 Task: Open a blank sheet, save the file as Musicplan.rtf Type the sentence 'Circumference of a circle:'Add formula using equations and charcters after the sentence ' _x000D_
_x000D_
C=2pr' Select the formula and highlight with color Yellow Change the page Orientation to  Potrait
Action: Mouse moved to (342, 224)
Screenshot: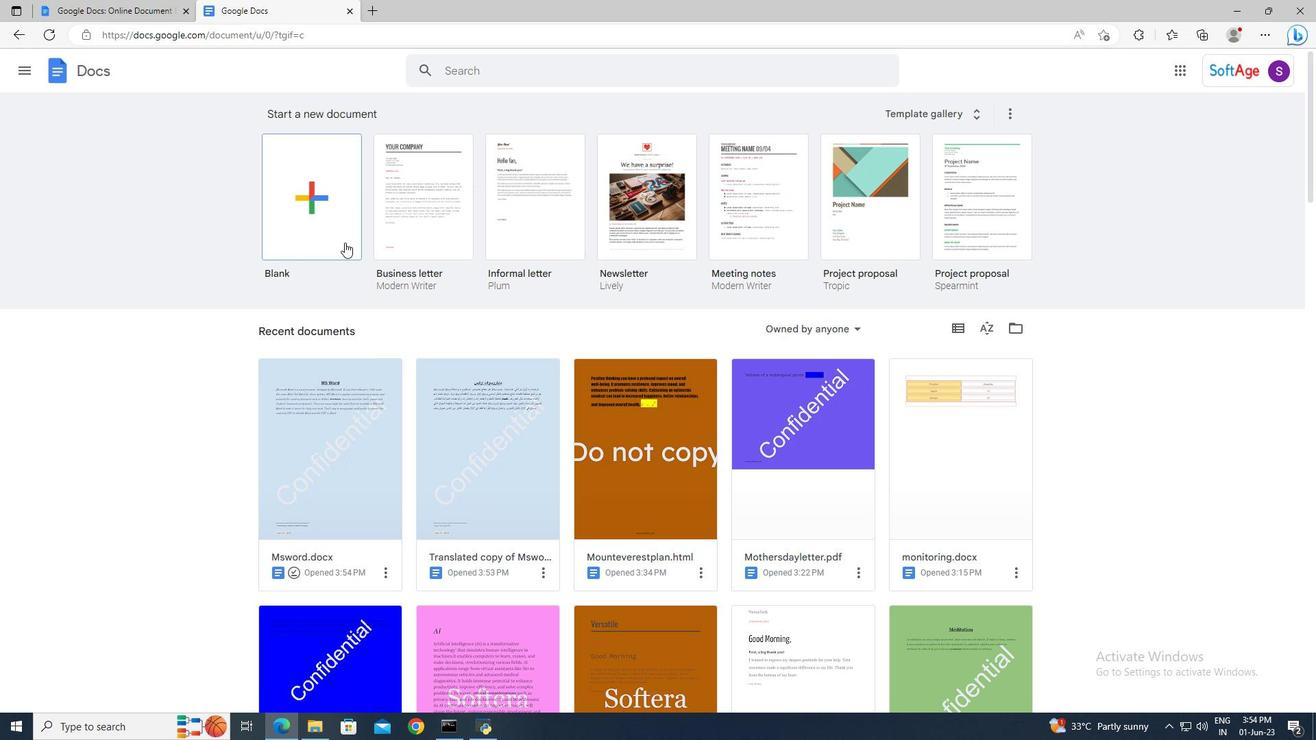 
Action: Mouse pressed left at (342, 224)
Screenshot: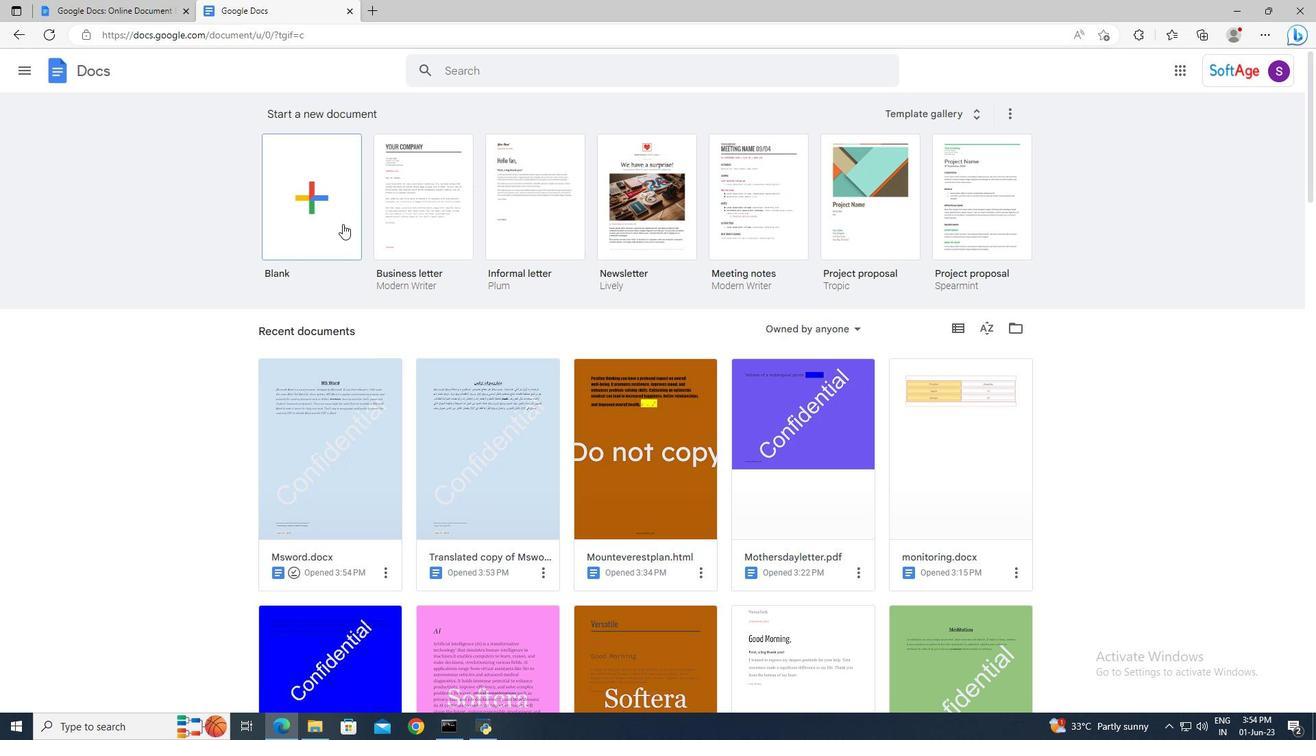 
Action: Mouse moved to (140, 58)
Screenshot: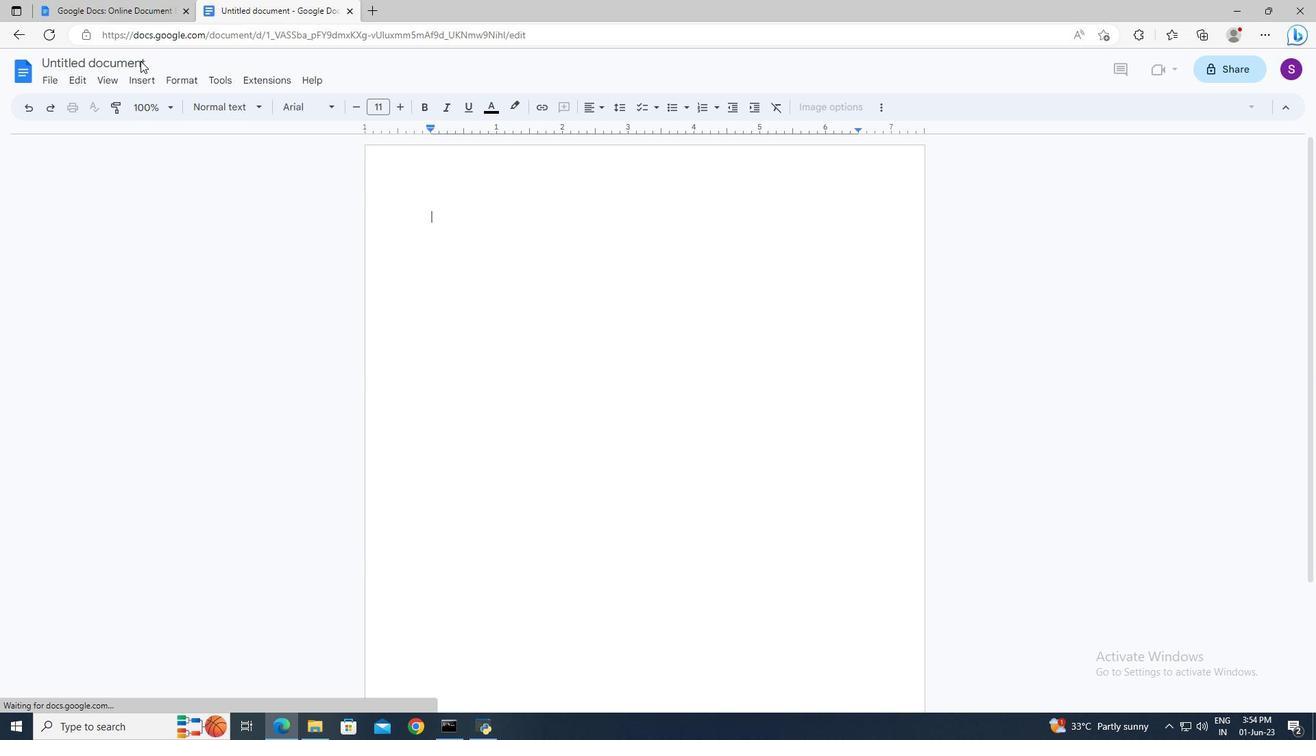 
Action: Mouse pressed left at (140, 58)
Screenshot: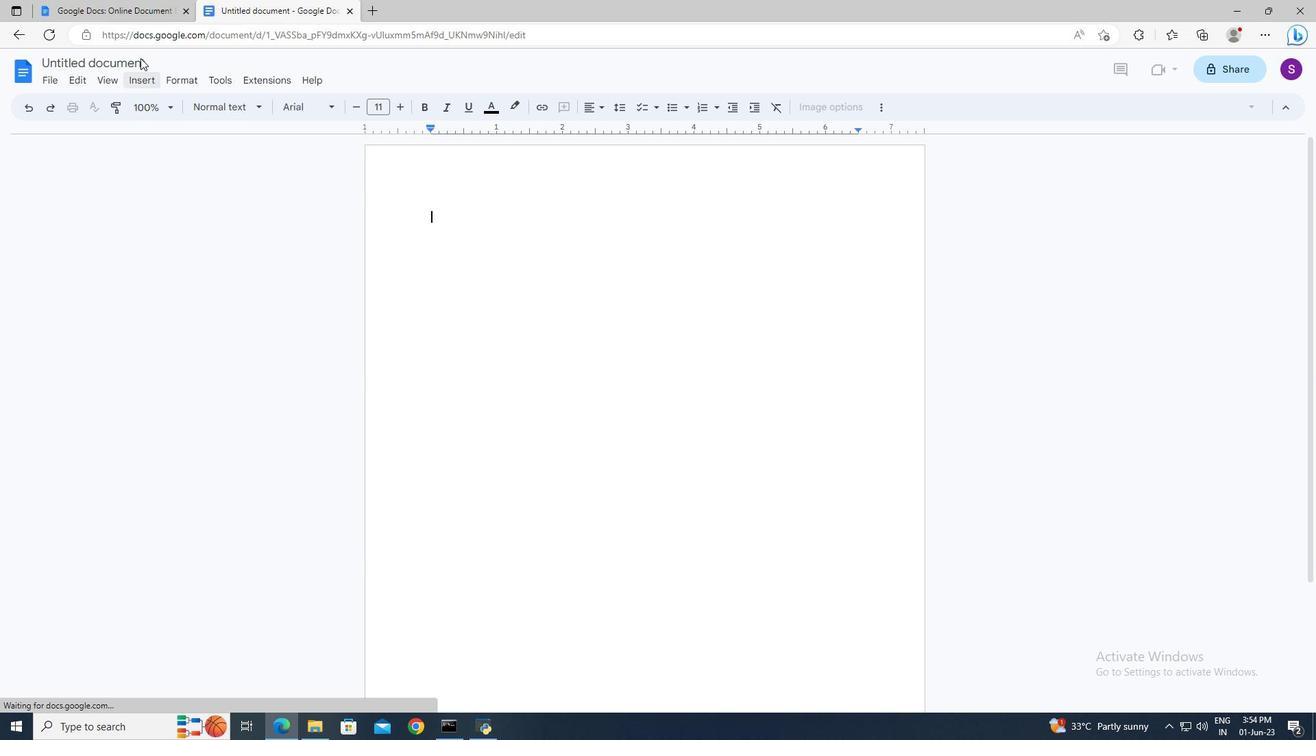
Action: Key pressed <Key.delete><Key.shift_r><Key.shift_r><Key.shift_r><Key.shift_r><Key.shift_r><Key.shift_r><Key.shift_r><Key.shift_r><Key.shift_r><Key.shift_r><Key.shift_r><Key.shift_r>Musicplan.rtf<Key.enter>
Screenshot: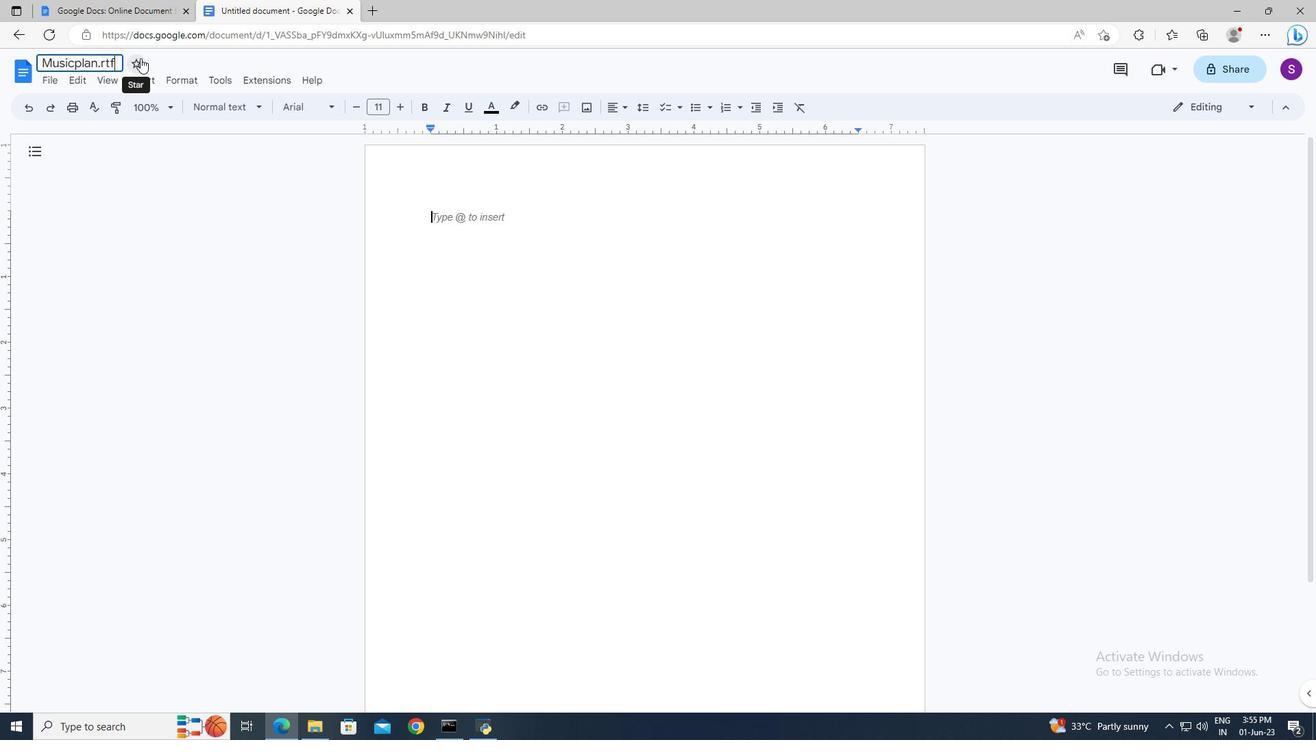 
Action: Mouse moved to (453, 215)
Screenshot: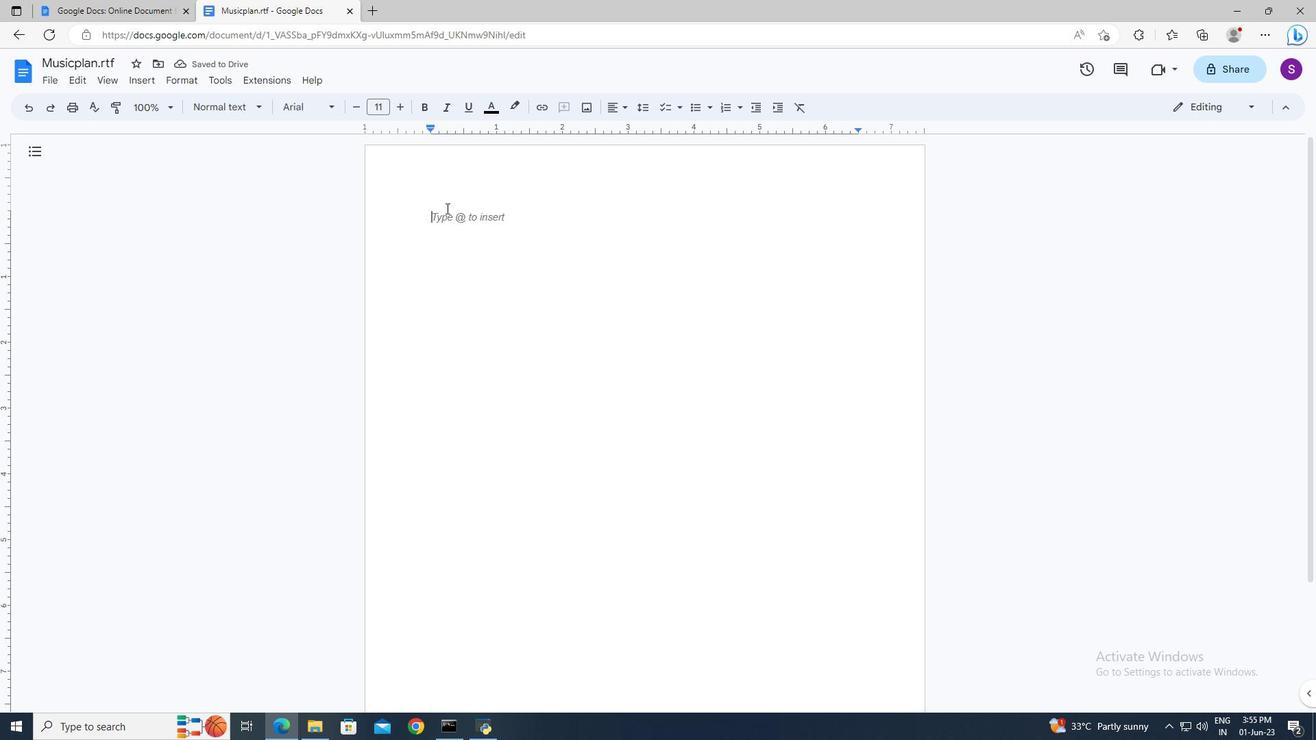 
Action: Mouse pressed left at (453, 215)
Screenshot: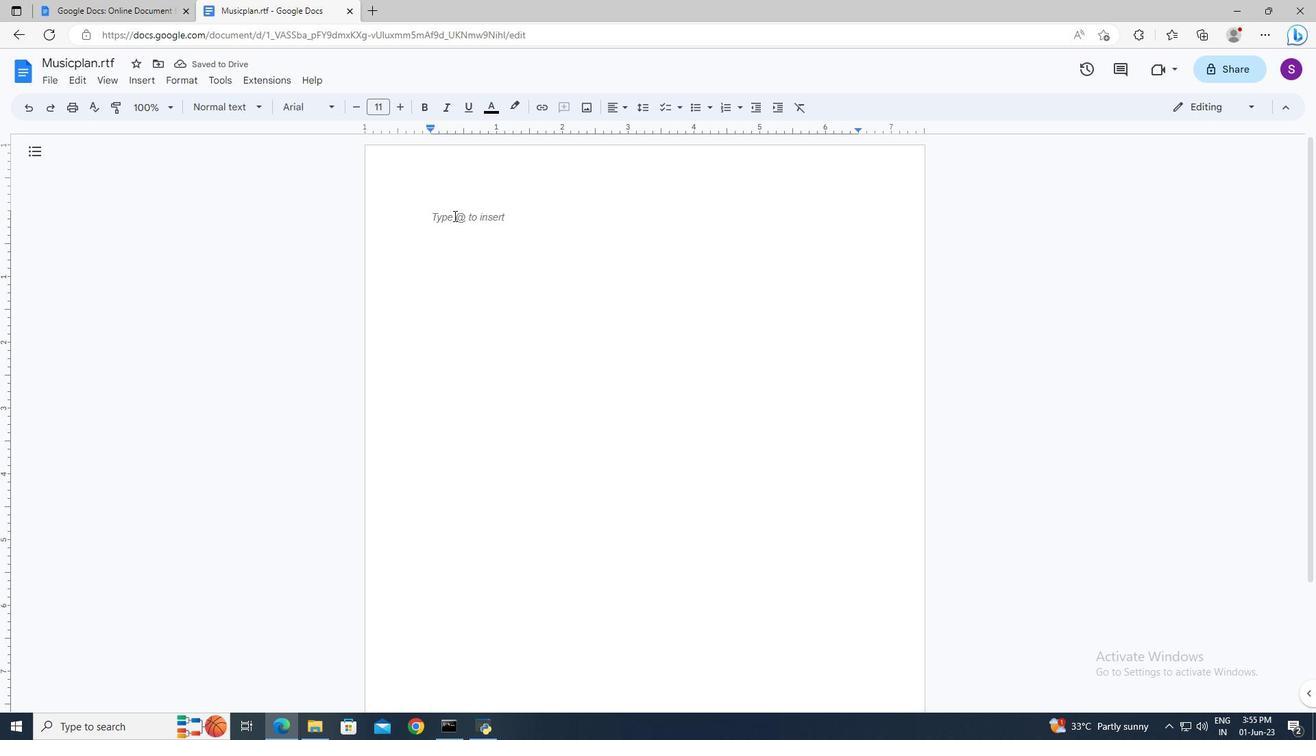 
Action: Mouse moved to (453, 216)
Screenshot: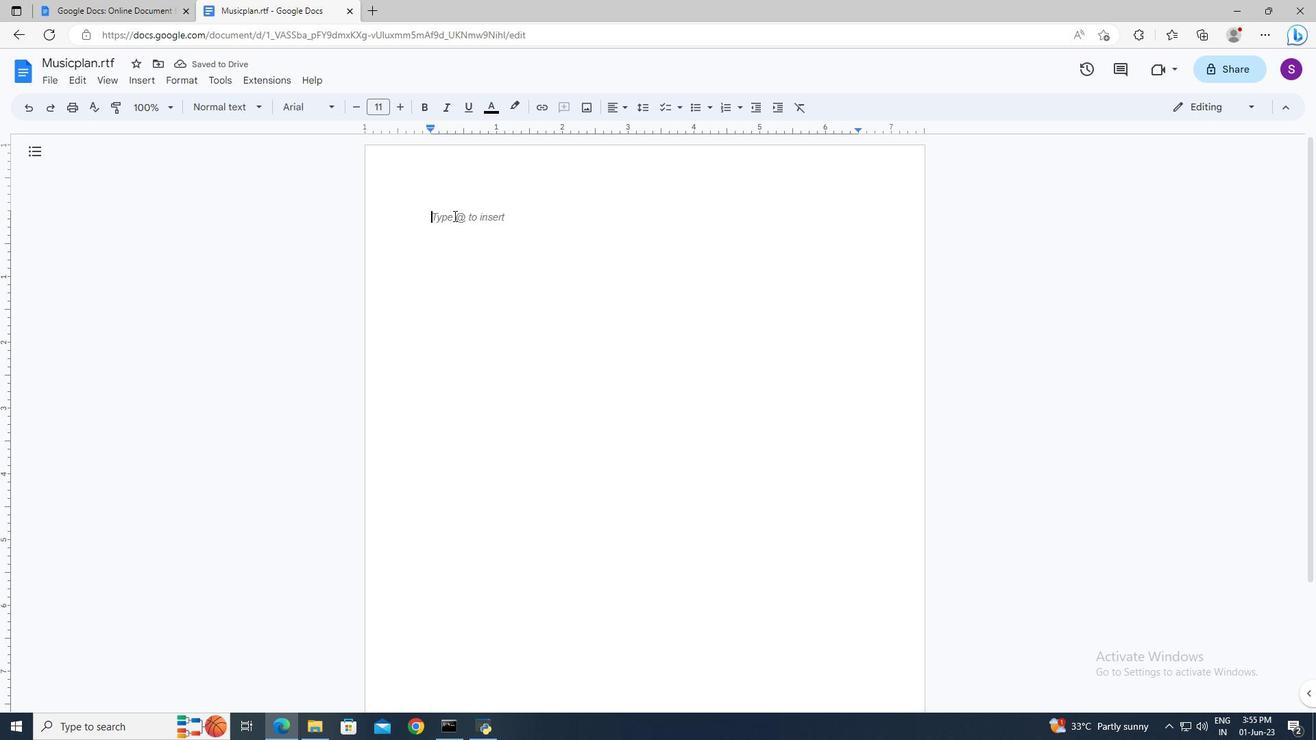 
Action: Key pressed <Key.shift><Key.shift><Key.shift><Key.shift><Key.shift><Key.shift><Key.shift><Key.shift><Key.shift><Key.shift><Key.shift><Key.shift>Circumference<Key.space>of<Key.space>a<Key.space>circle<Key.shift_r>:<Key.space>
Screenshot: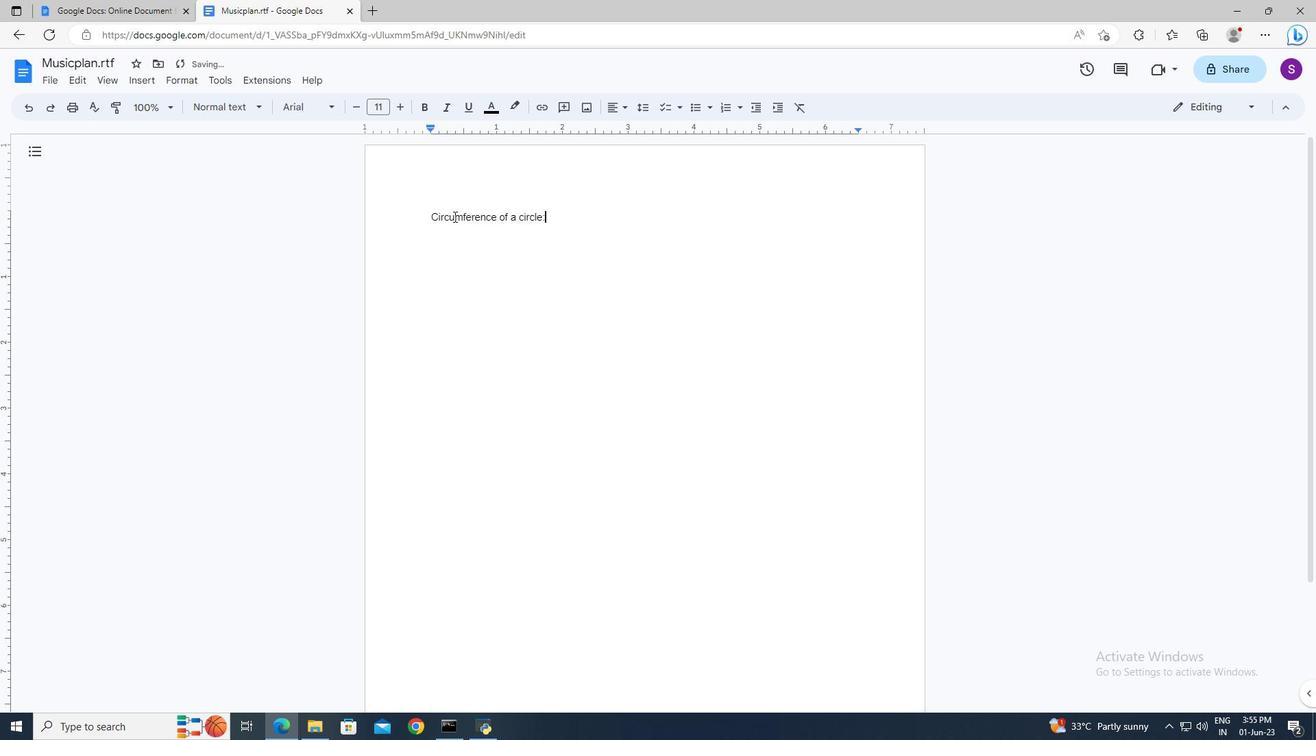
Action: Mouse moved to (158, 81)
Screenshot: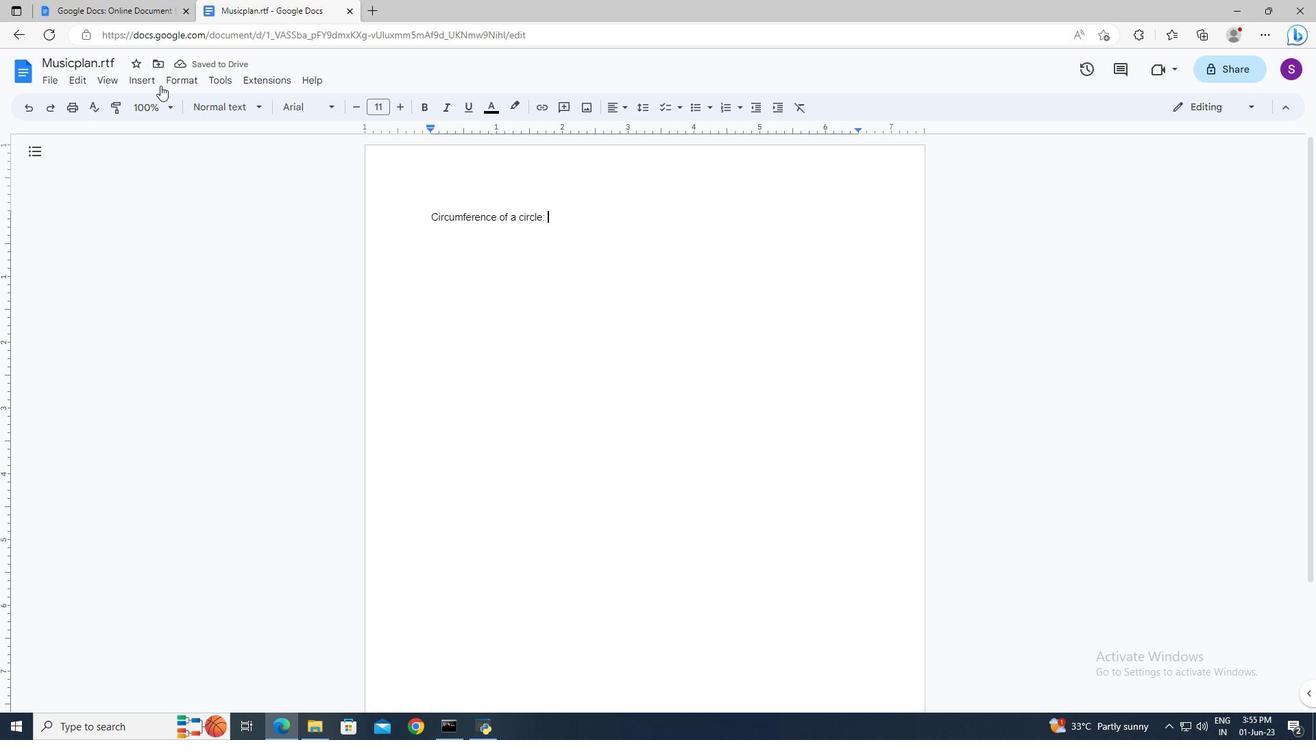 
Action: Mouse pressed left at (158, 81)
Screenshot: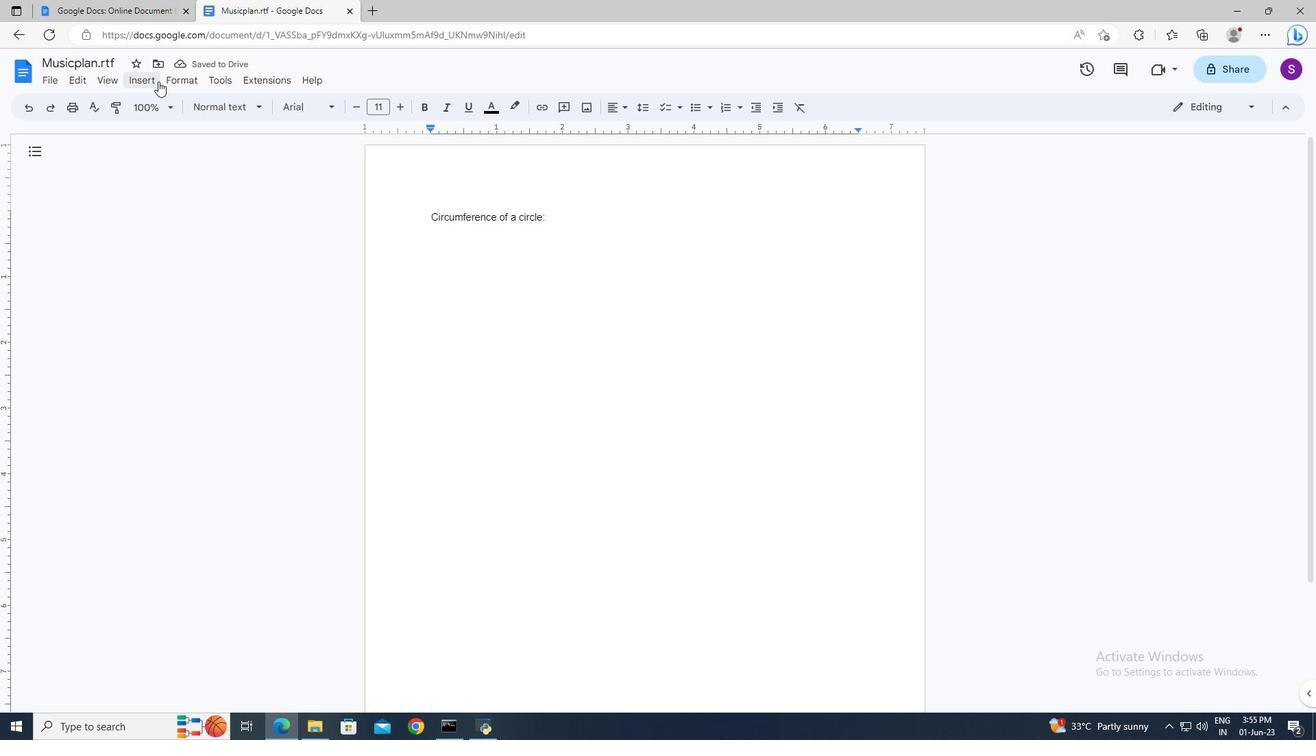 
Action: Mouse moved to (180, 363)
Screenshot: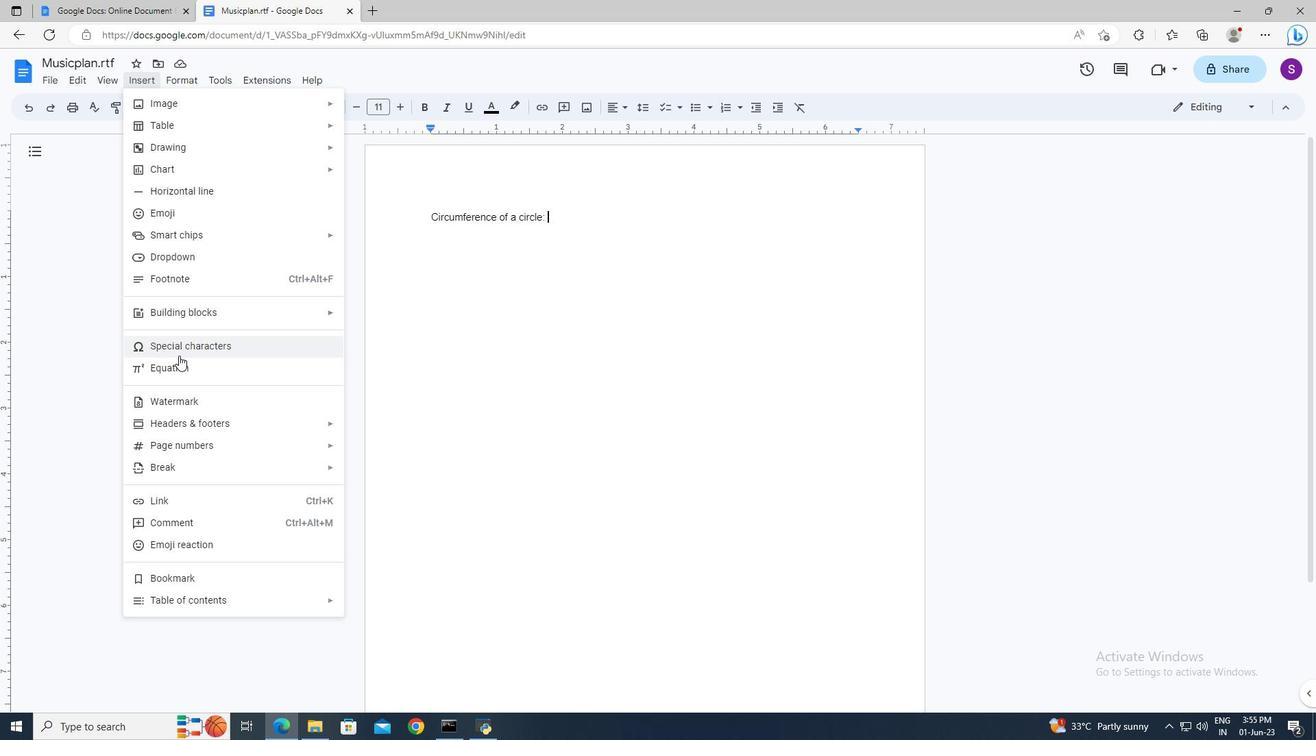 
Action: Mouse pressed left at (180, 363)
Screenshot: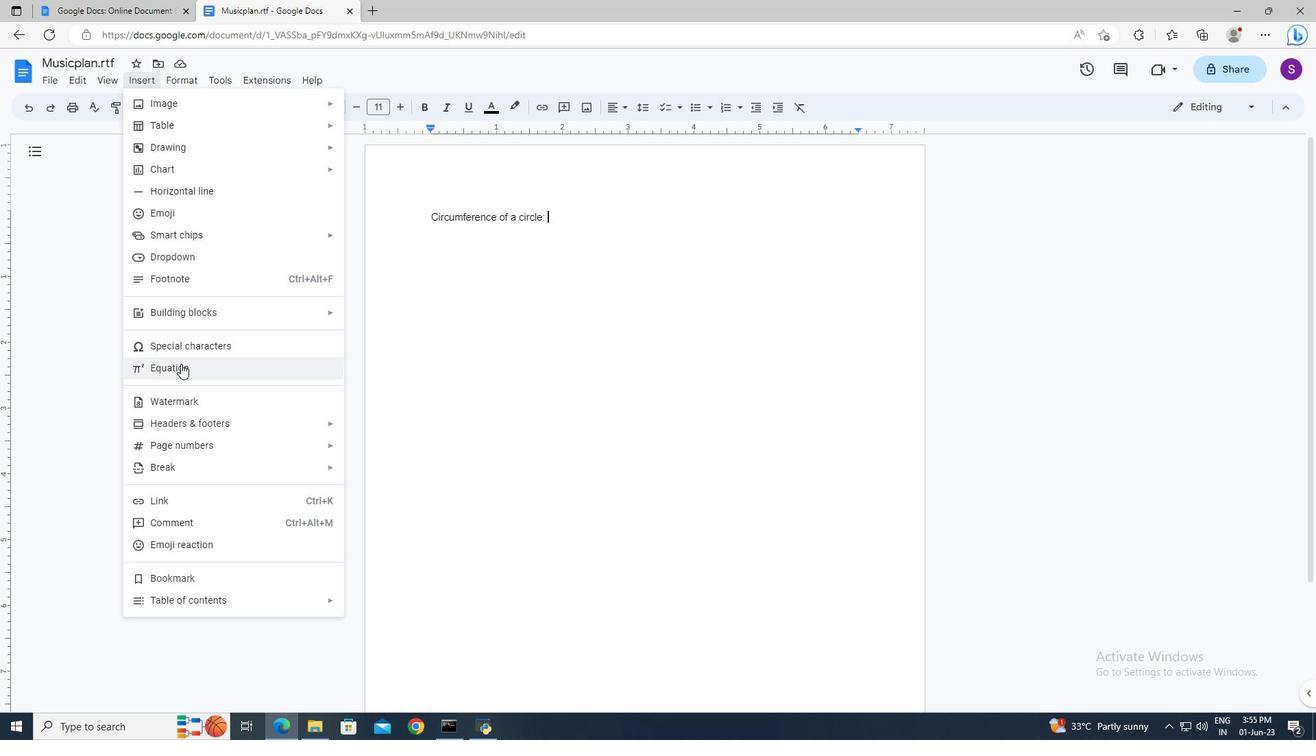
Action: Mouse moved to (501, 292)
Screenshot: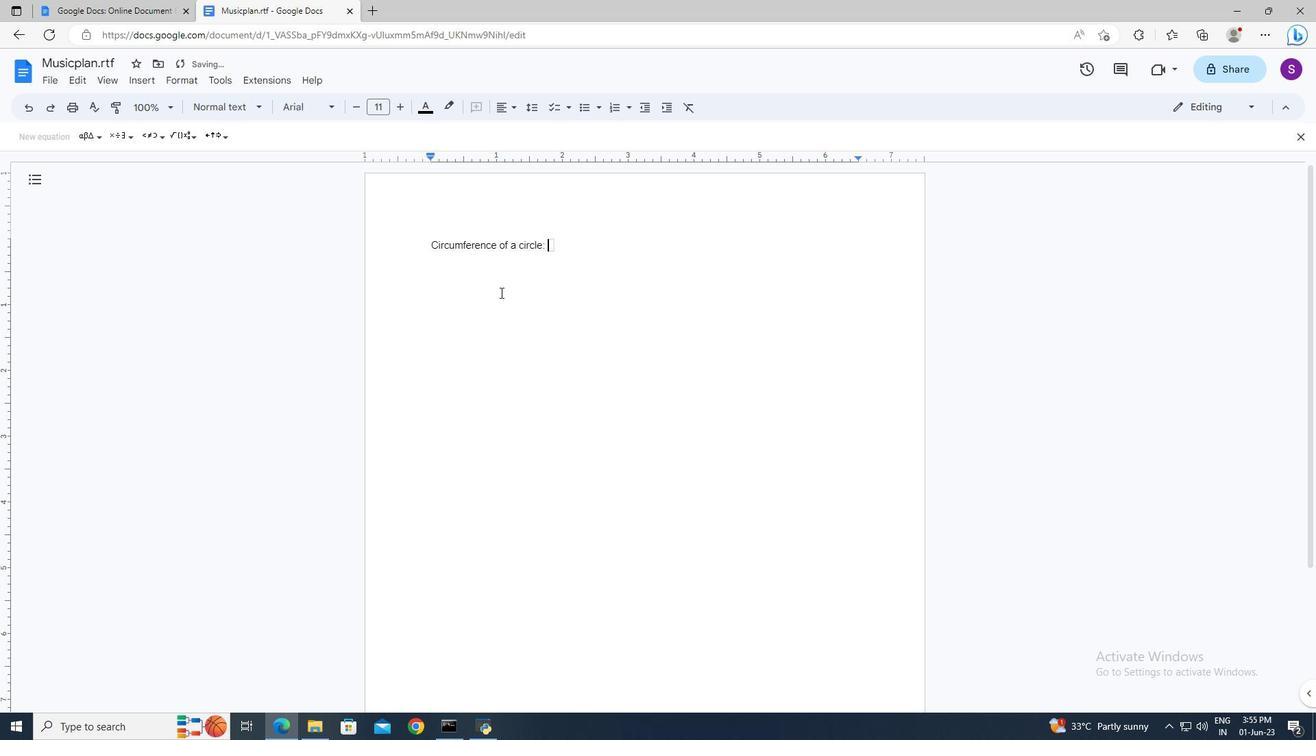 
Action: Key pressed <Key.shift>C<Key.space>=<Key.space>2pr<Key.enter><Key.shift_r><Key.left>
Screenshot: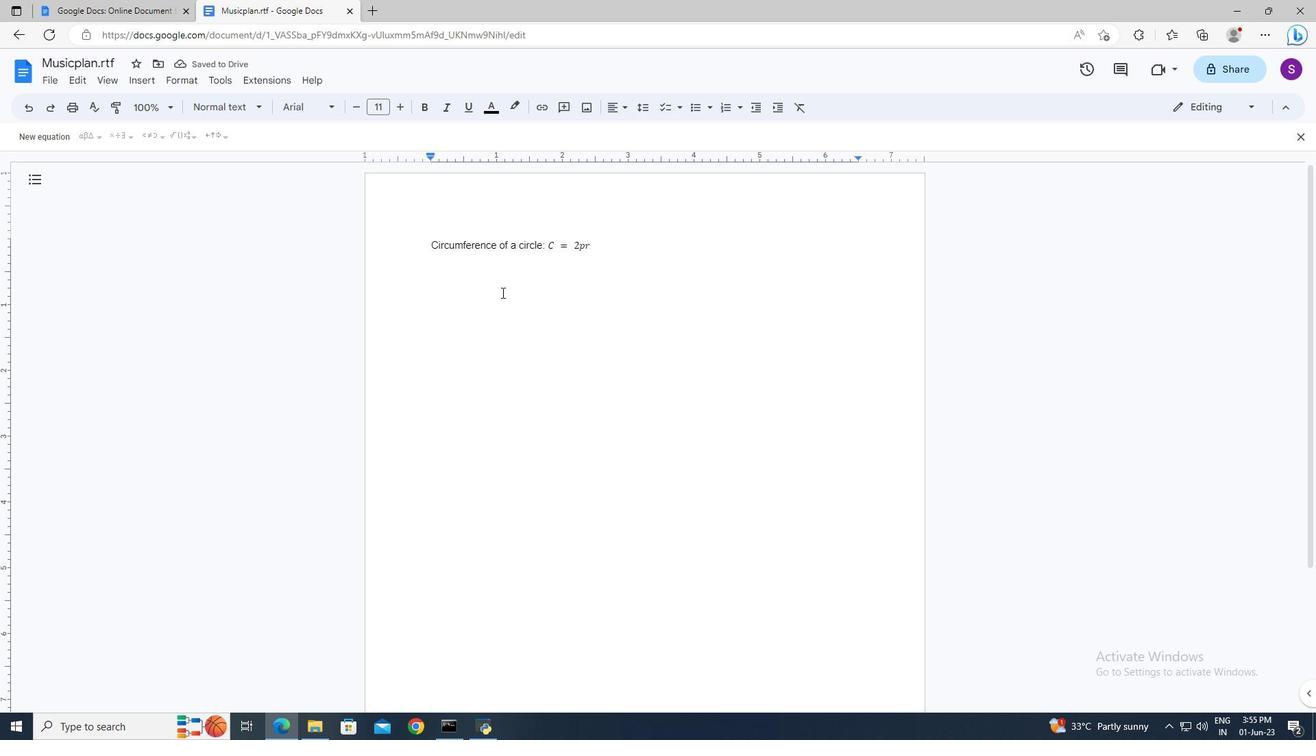 
Action: Mouse moved to (516, 111)
Screenshot: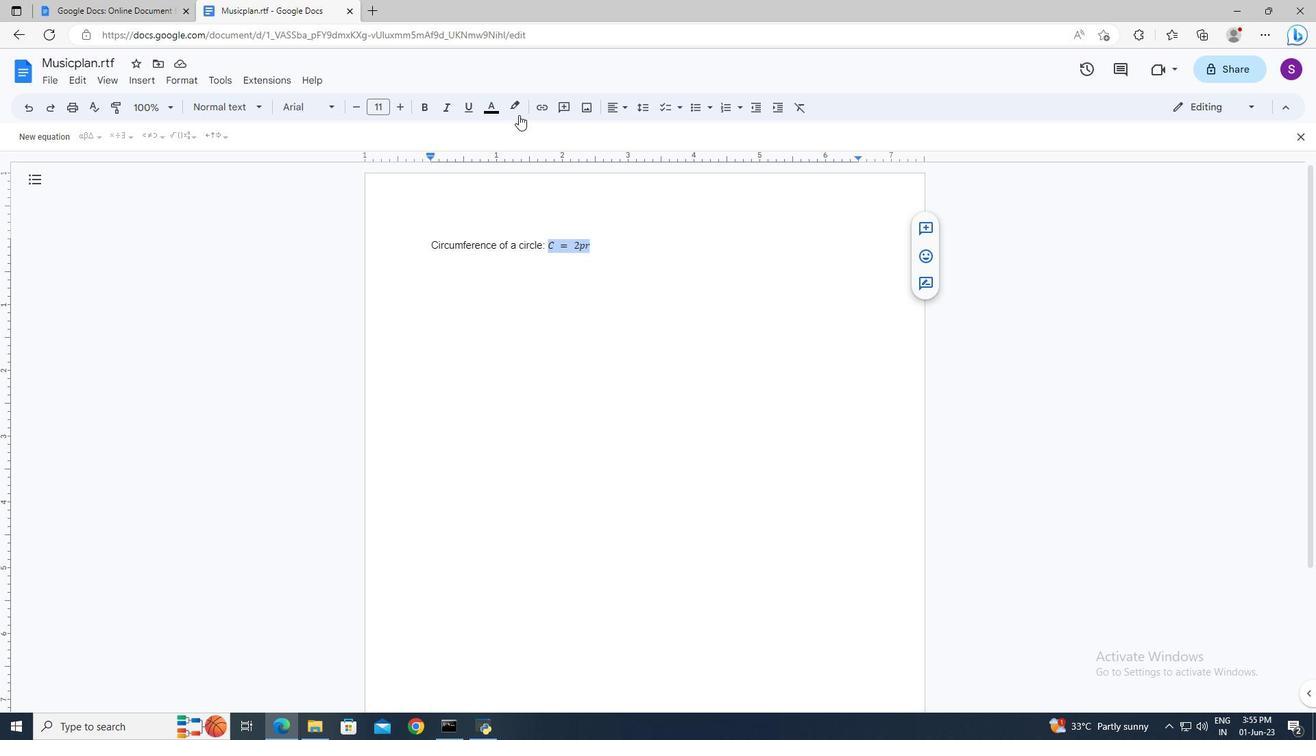 
Action: Mouse pressed left at (516, 111)
Screenshot: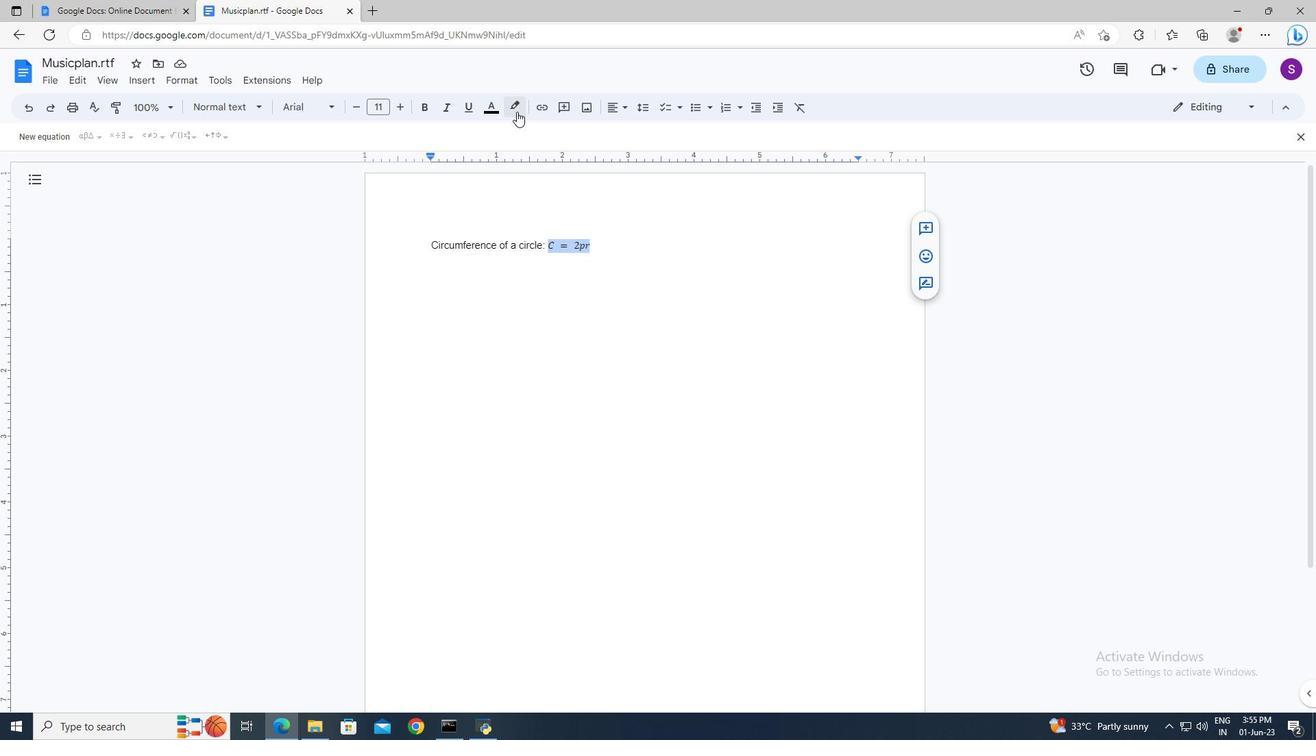 
Action: Mouse moved to (569, 174)
Screenshot: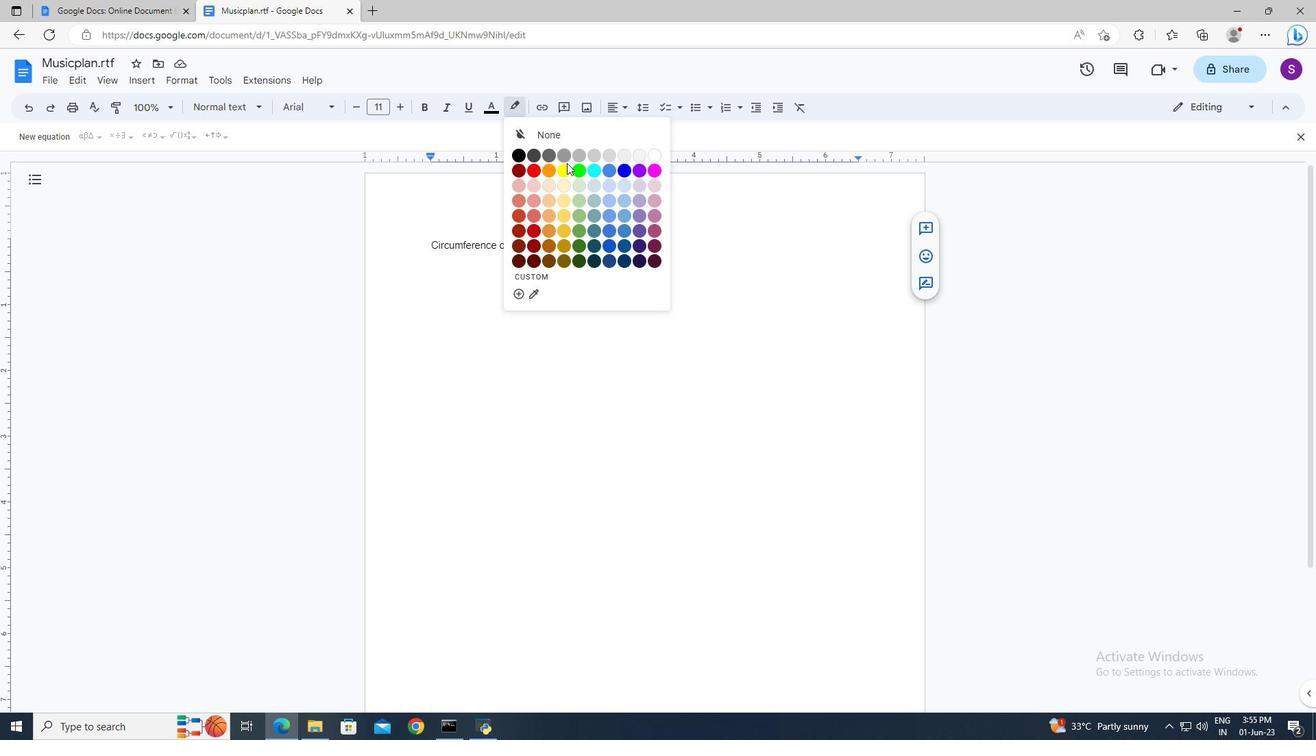 
Action: Mouse pressed left at (569, 174)
Screenshot: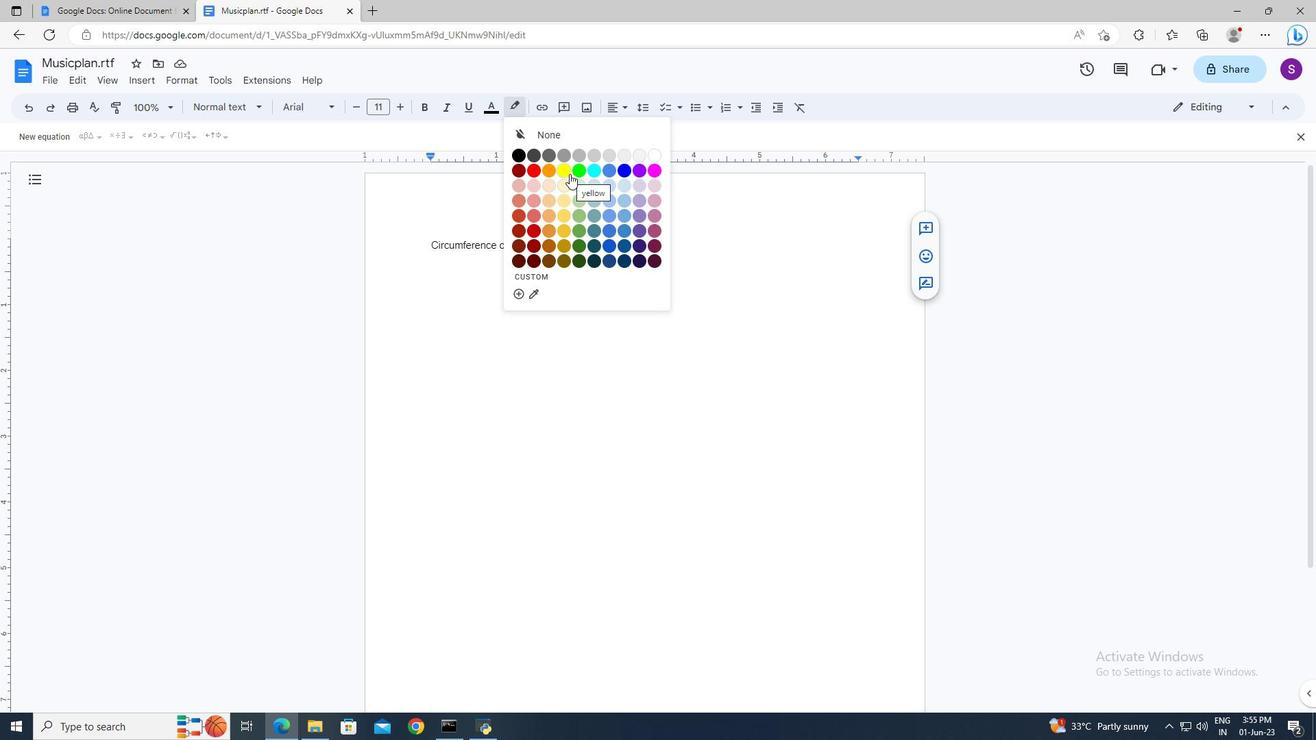 
Action: Mouse moved to (613, 263)
Screenshot: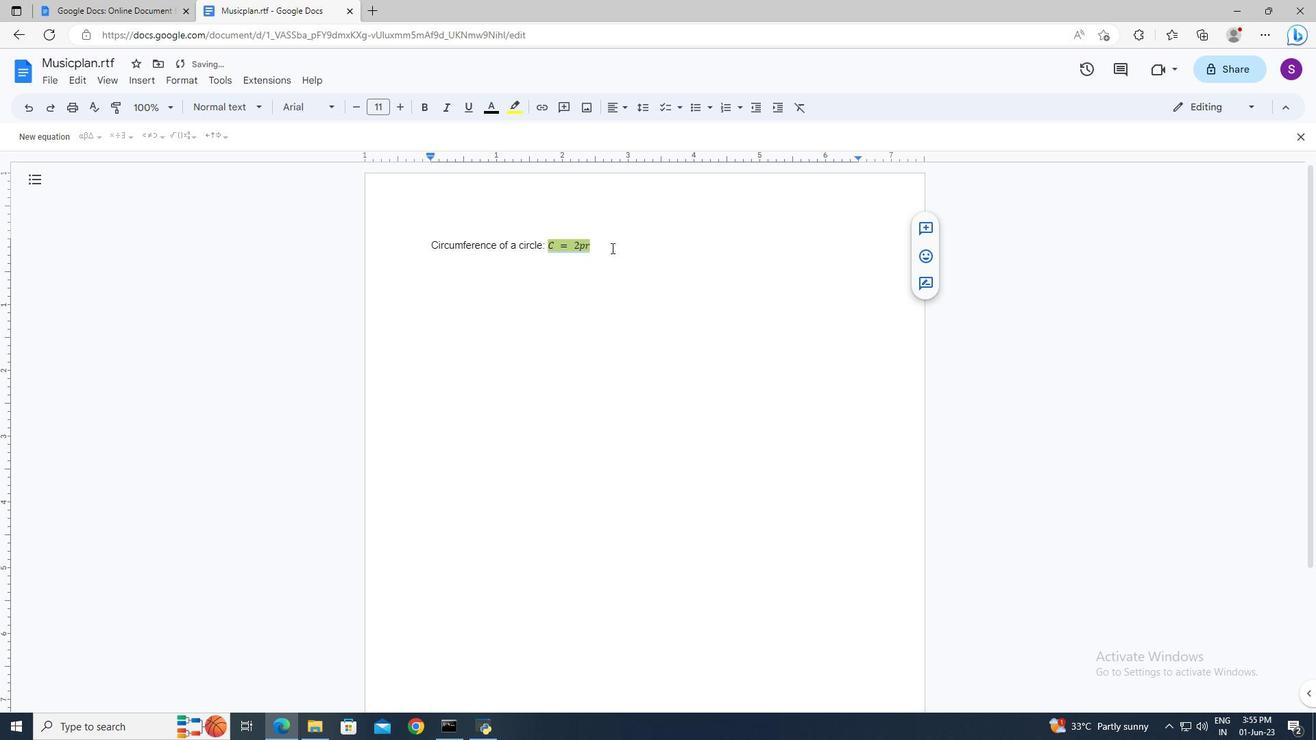 
Action: Mouse pressed left at (613, 263)
Screenshot: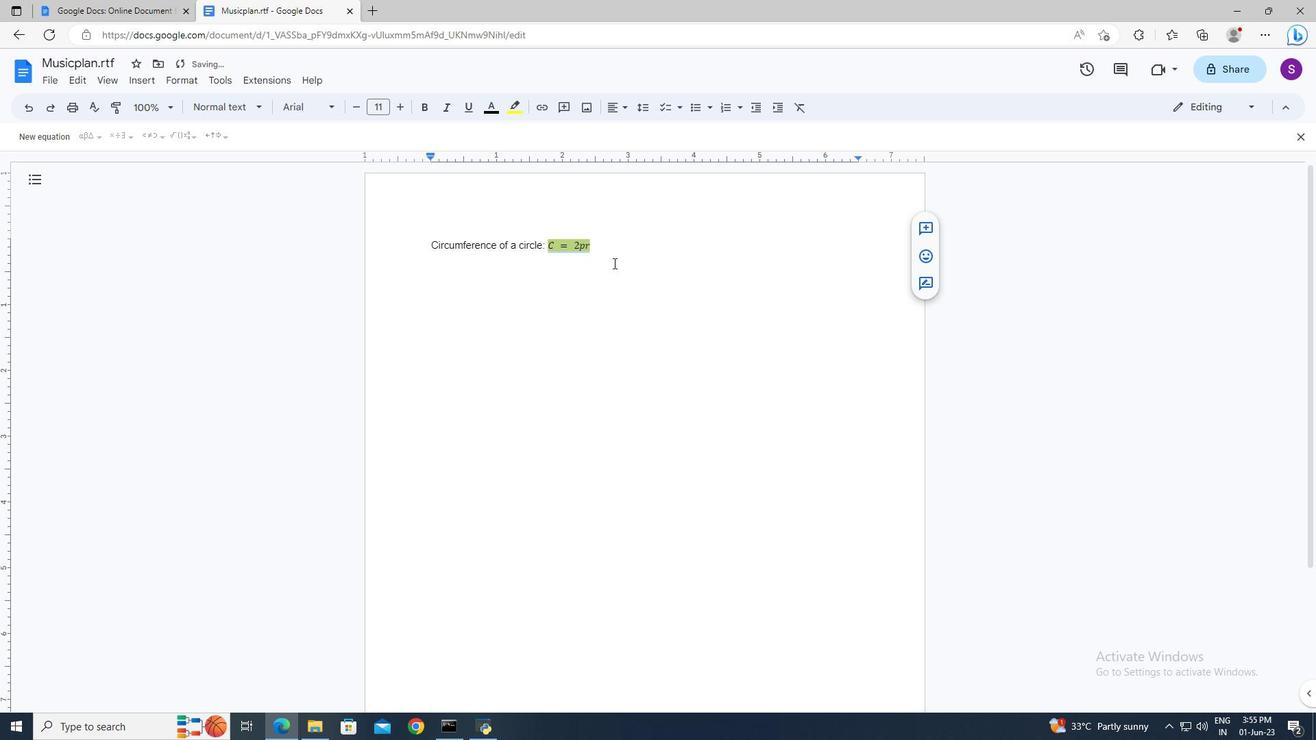 
Action: Mouse moved to (56, 74)
Screenshot: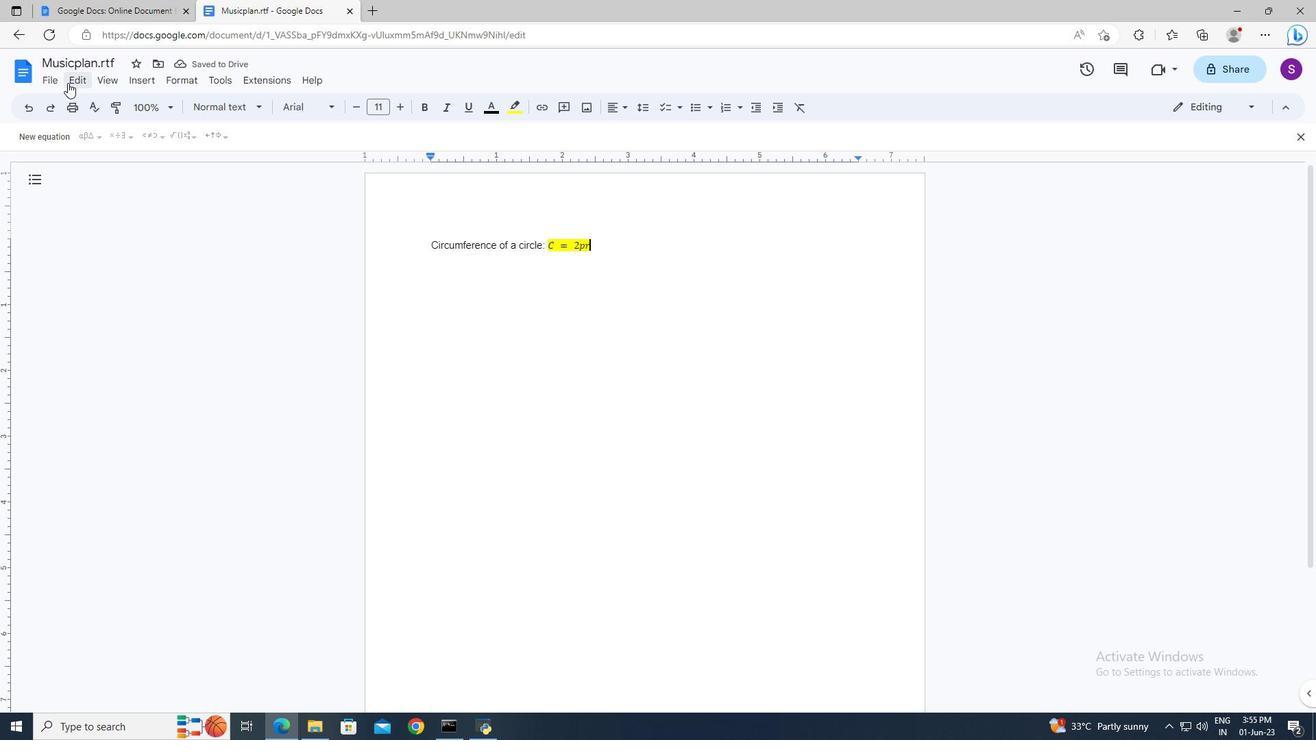 
Action: Mouse pressed left at (56, 74)
Screenshot: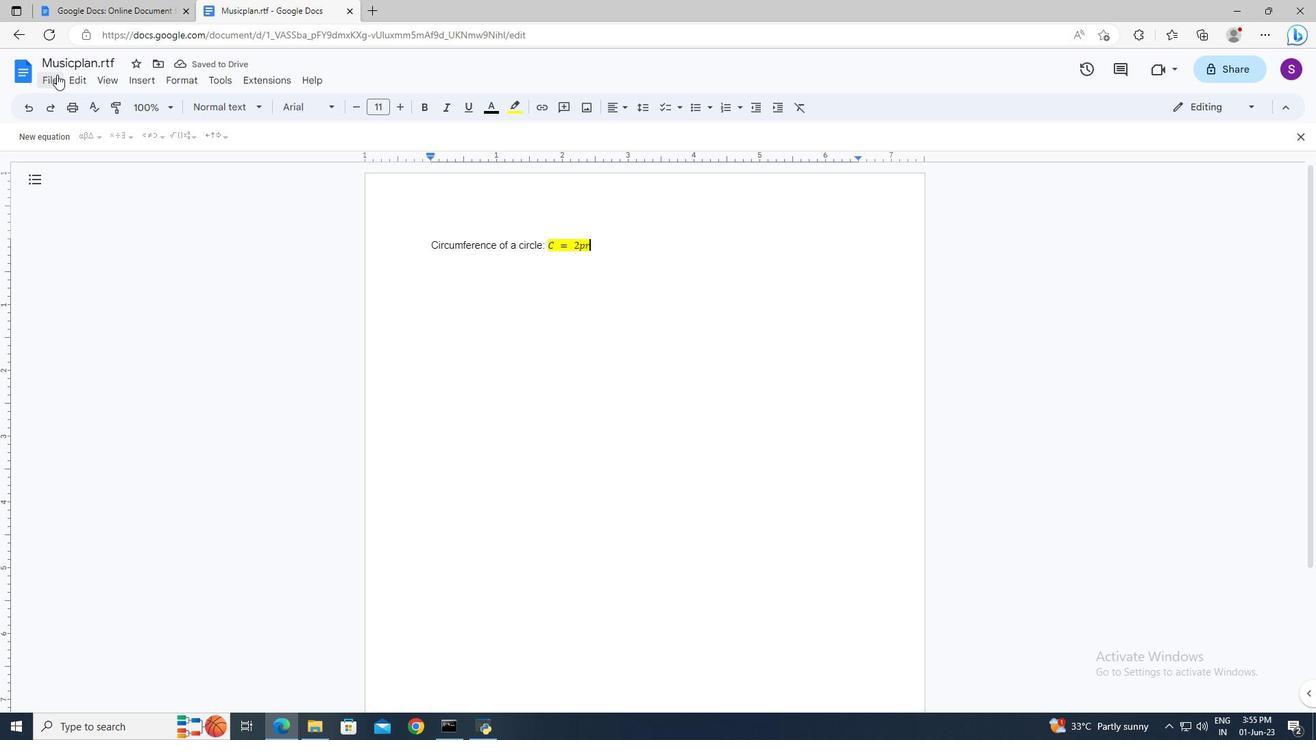 
Action: Mouse moved to (85, 450)
Screenshot: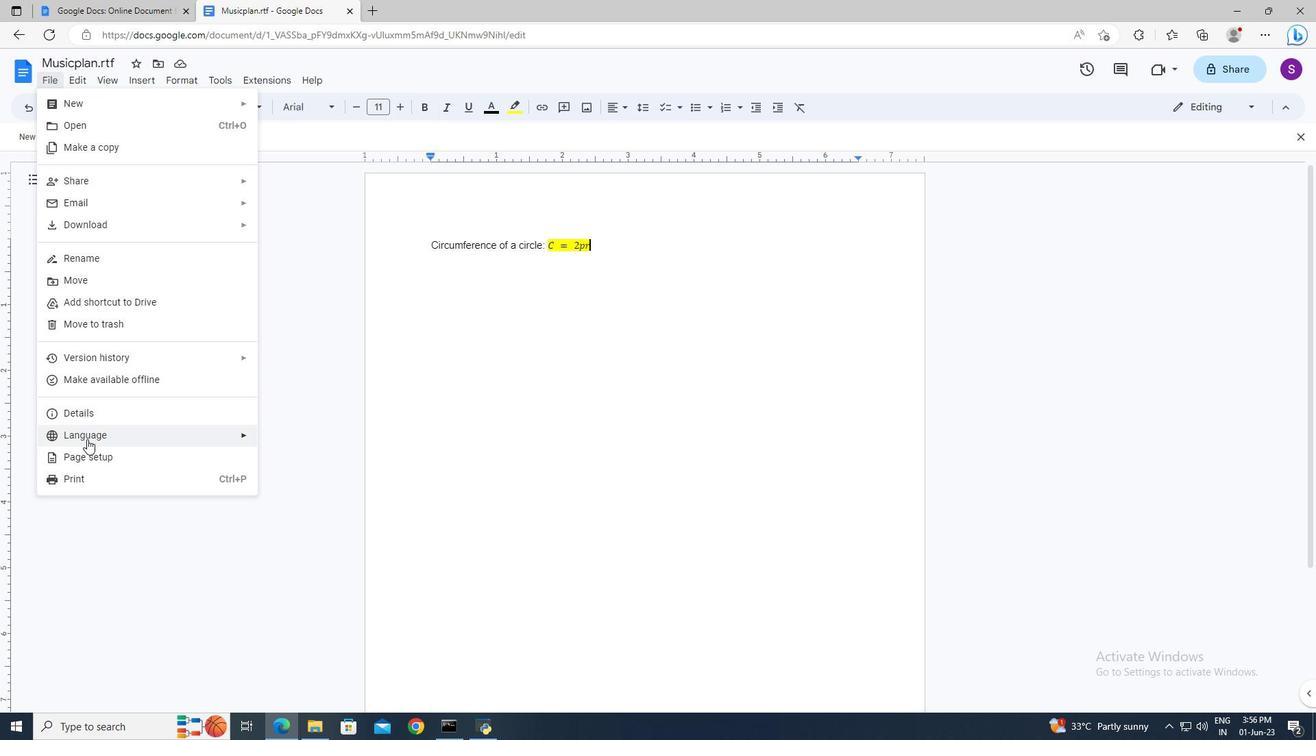 
Action: Mouse pressed left at (85, 450)
Screenshot: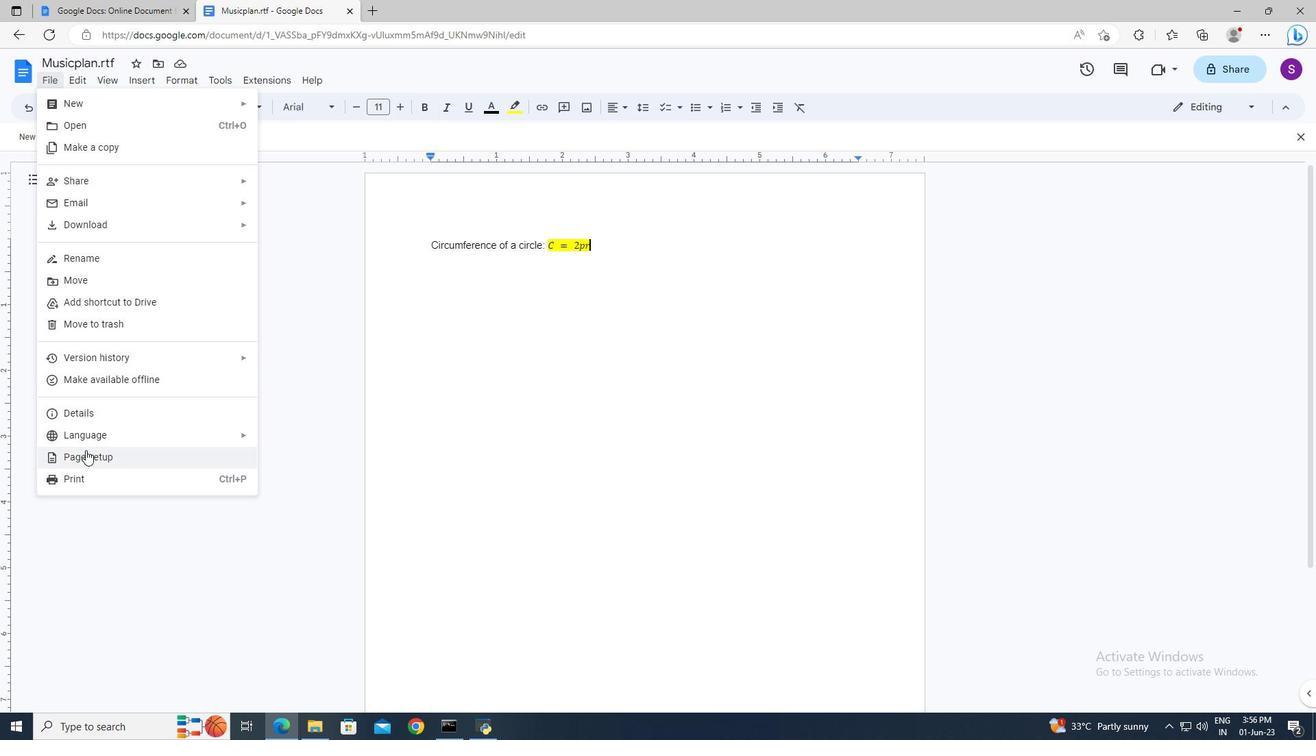 
Action: Mouse moved to (530, 359)
Screenshot: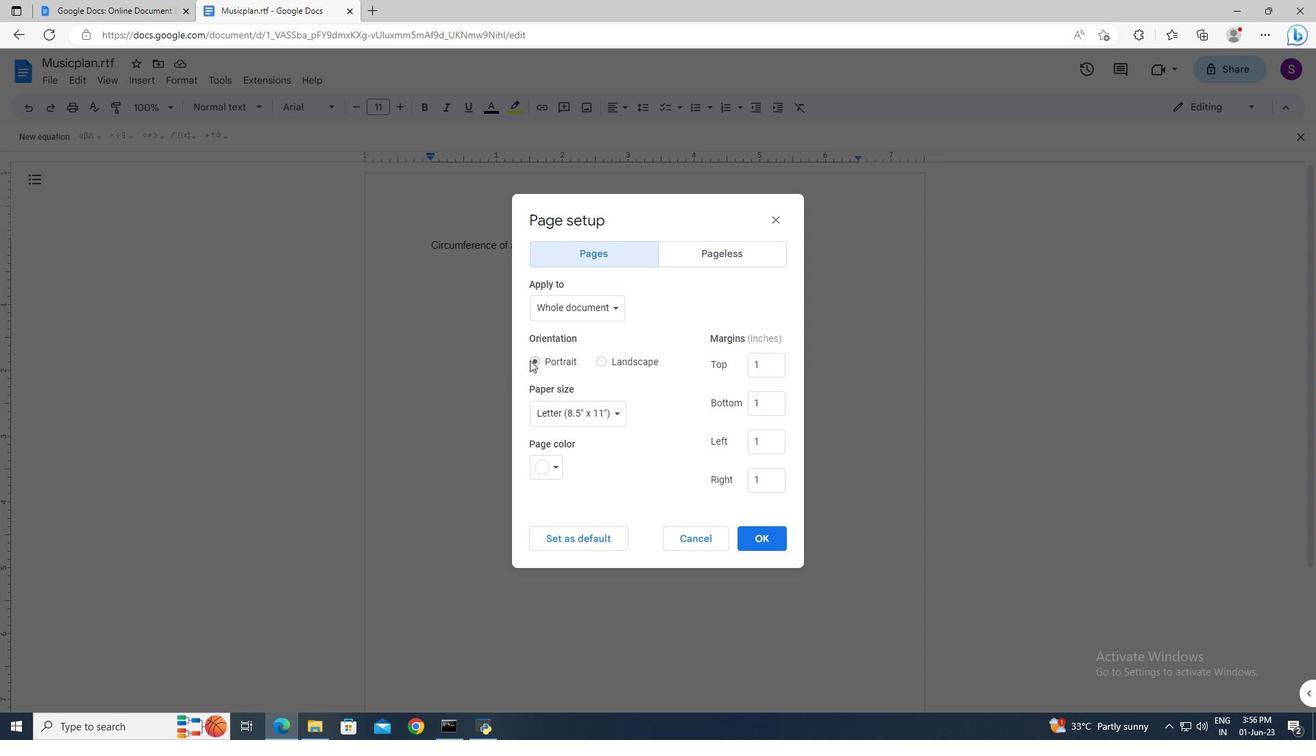
Action: Mouse pressed left at (530, 359)
Screenshot: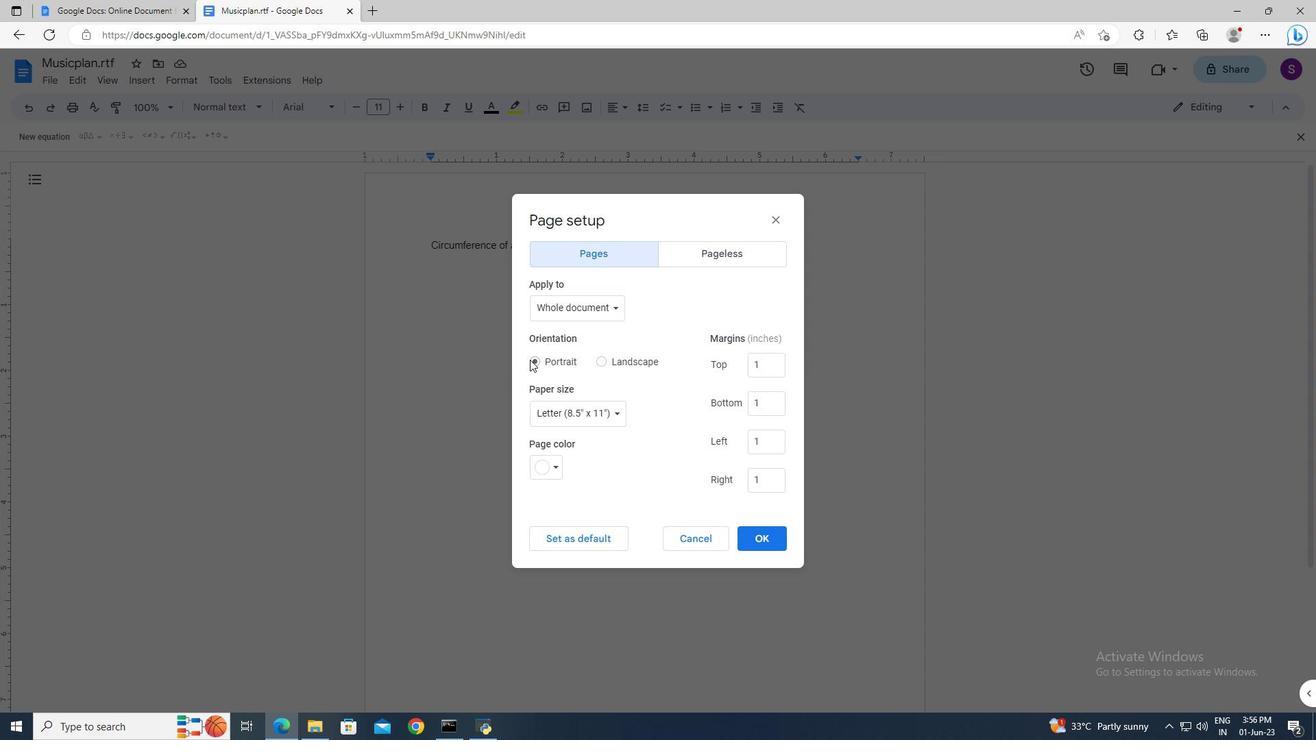 
Action: Mouse moved to (754, 545)
Screenshot: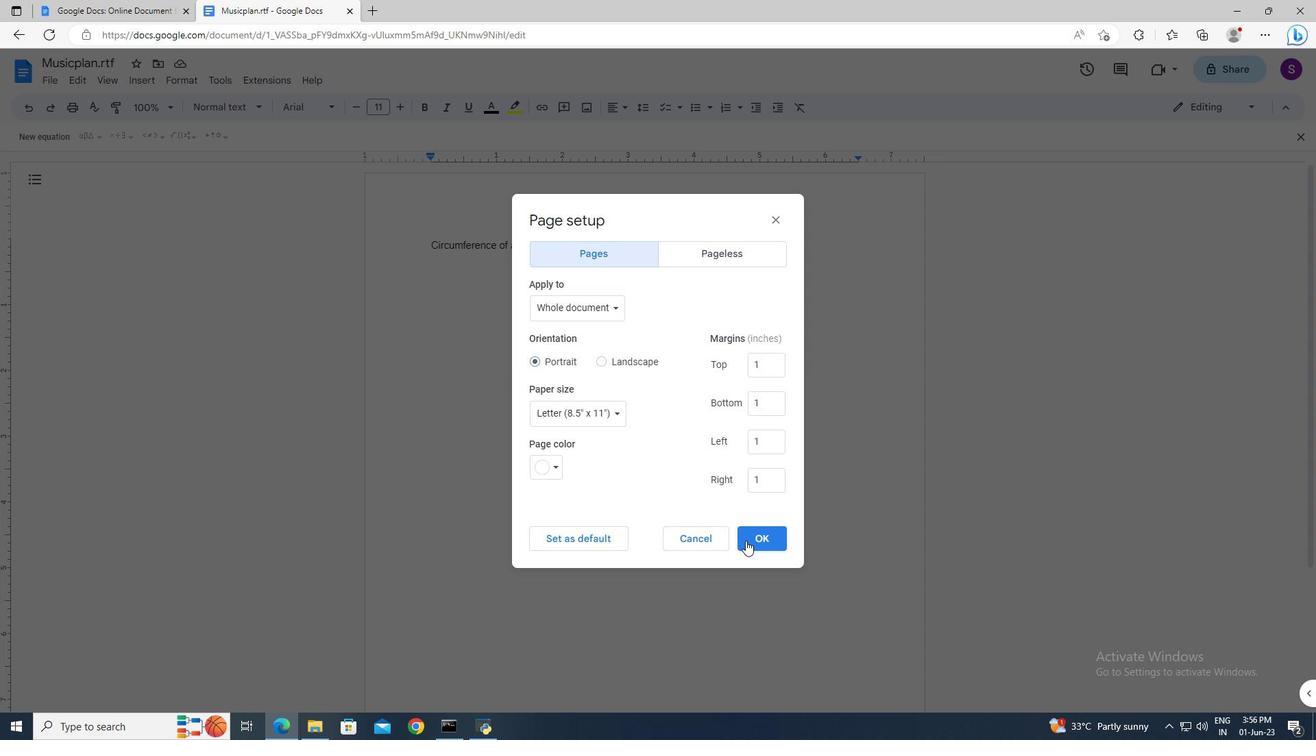 
Action: Mouse pressed left at (754, 545)
Screenshot: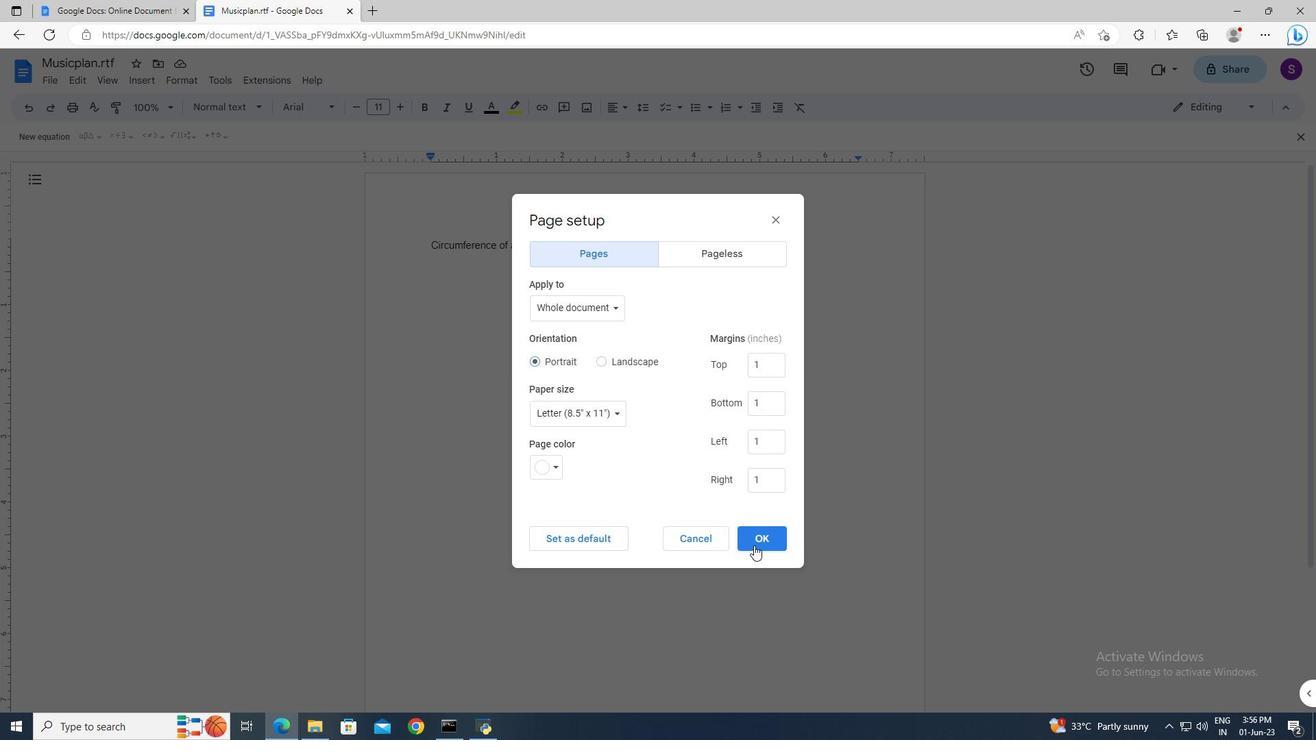 
